 Task: Select Convenience. Add to cart, from pOpshelf for 4646 Smithfield Avenue, Lubbock, Texas 79401, Cell Number 806-758-1089, following items : Beauty Essentials Teardrop Sponge Pink - 2, Believe Beauty Youre Covered Liquid Concealer Light Beige - 1
Action: Mouse moved to (266, 130)
Screenshot: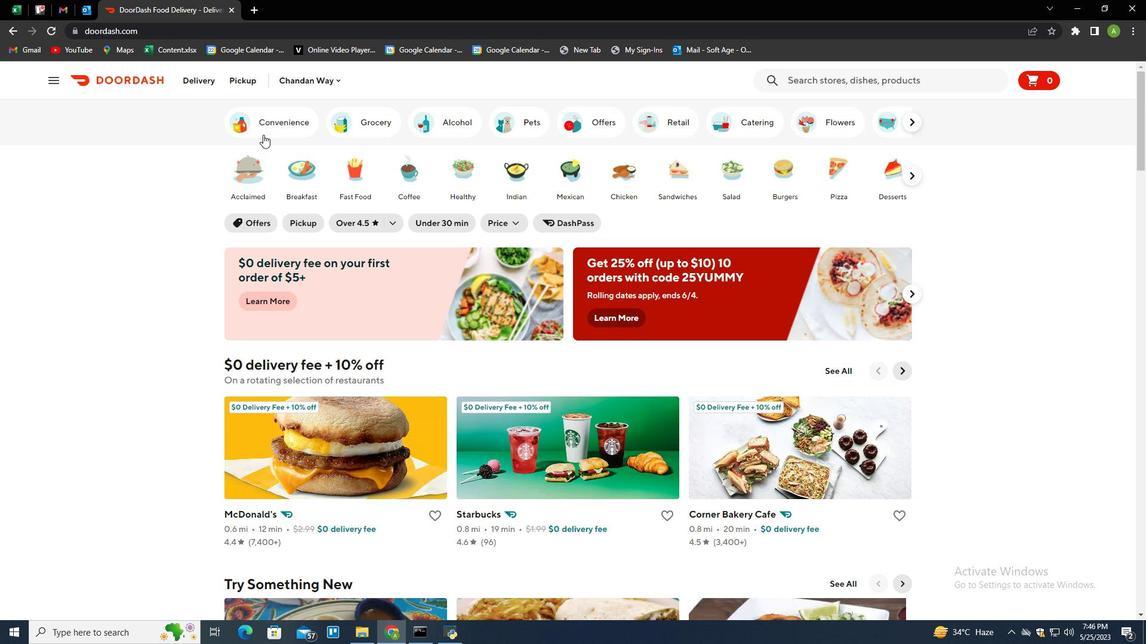 
Action: Mouse pressed left at (266, 130)
Screenshot: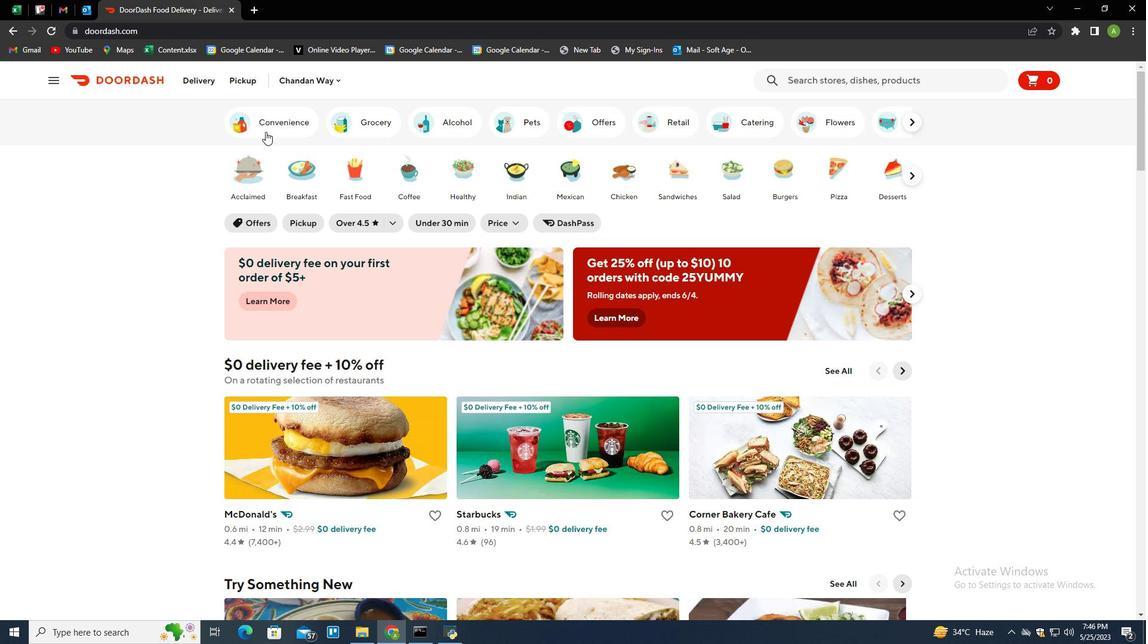
Action: Mouse moved to (798, 448)
Screenshot: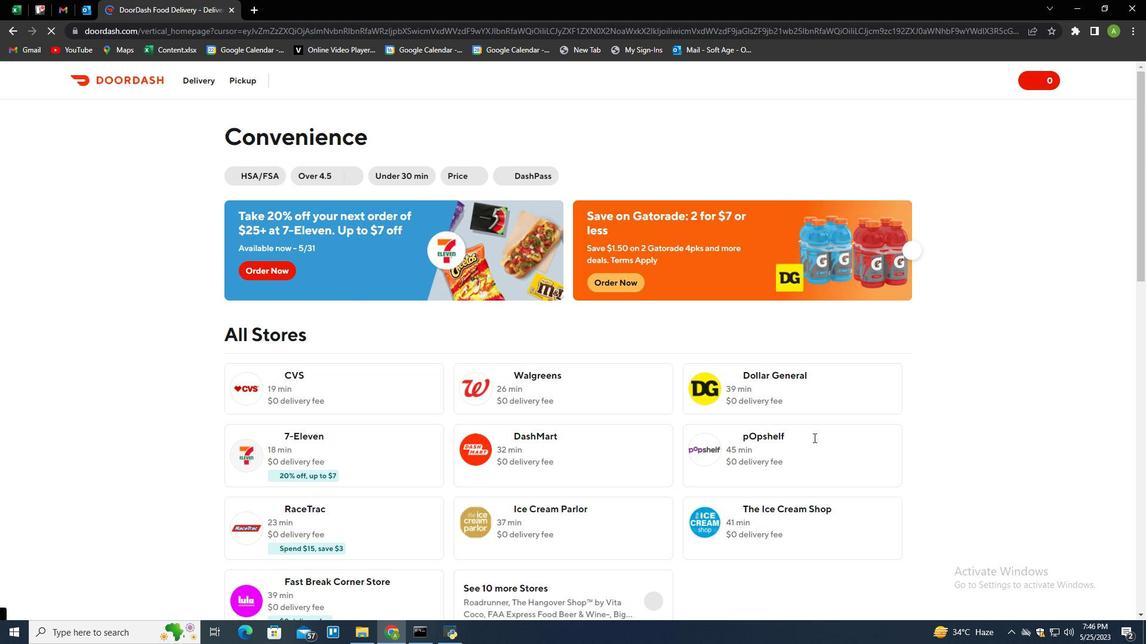 
Action: Mouse pressed left at (798, 448)
Screenshot: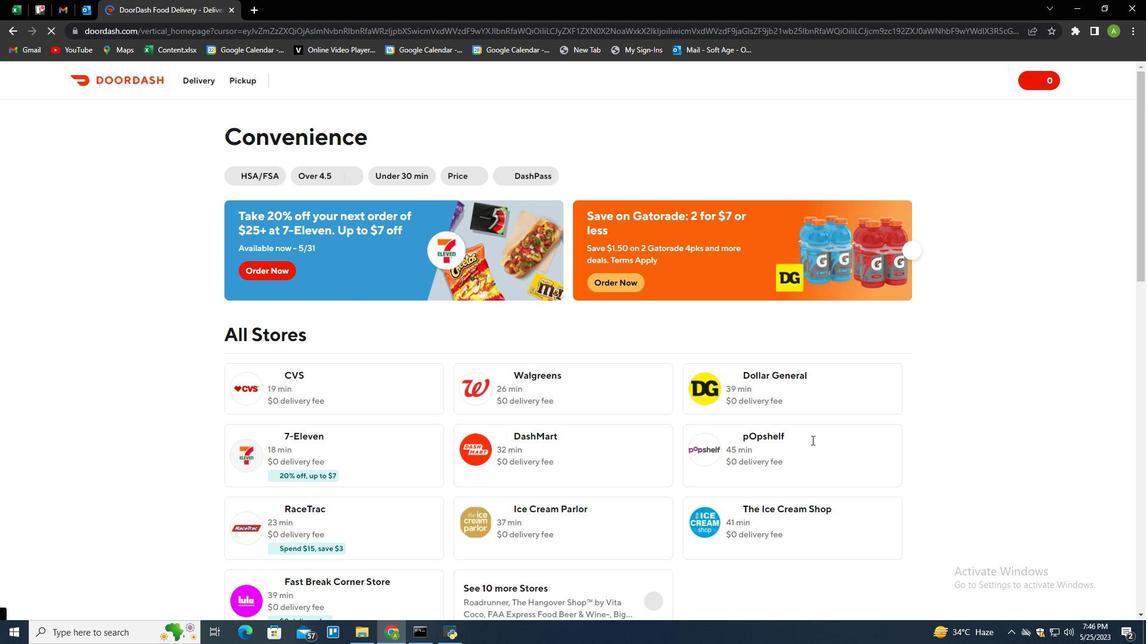 
Action: Mouse moved to (238, 78)
Screenshot: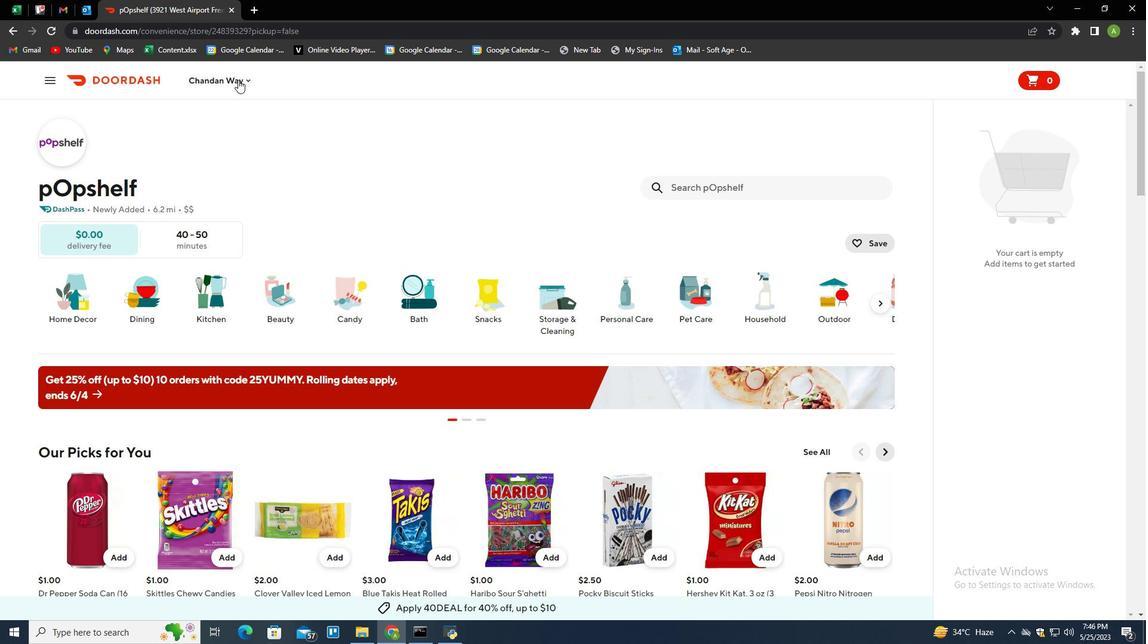 
Action: Mouse pressed left at (238, 78)
Screenshot: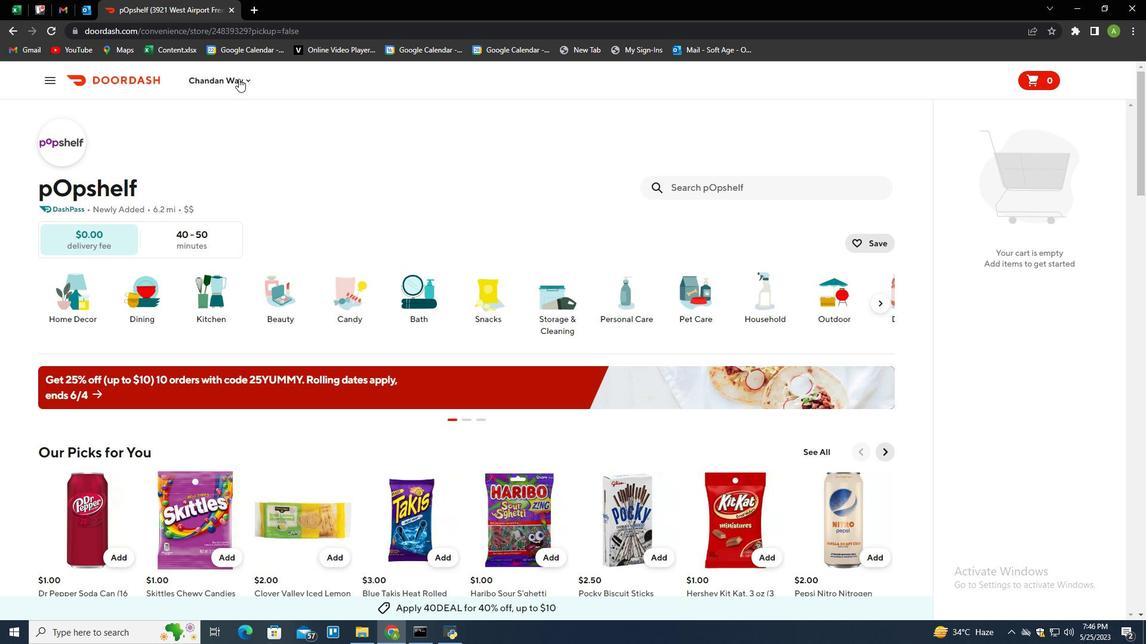 
Action: Mouse moved to (255, 128)
Screenshot: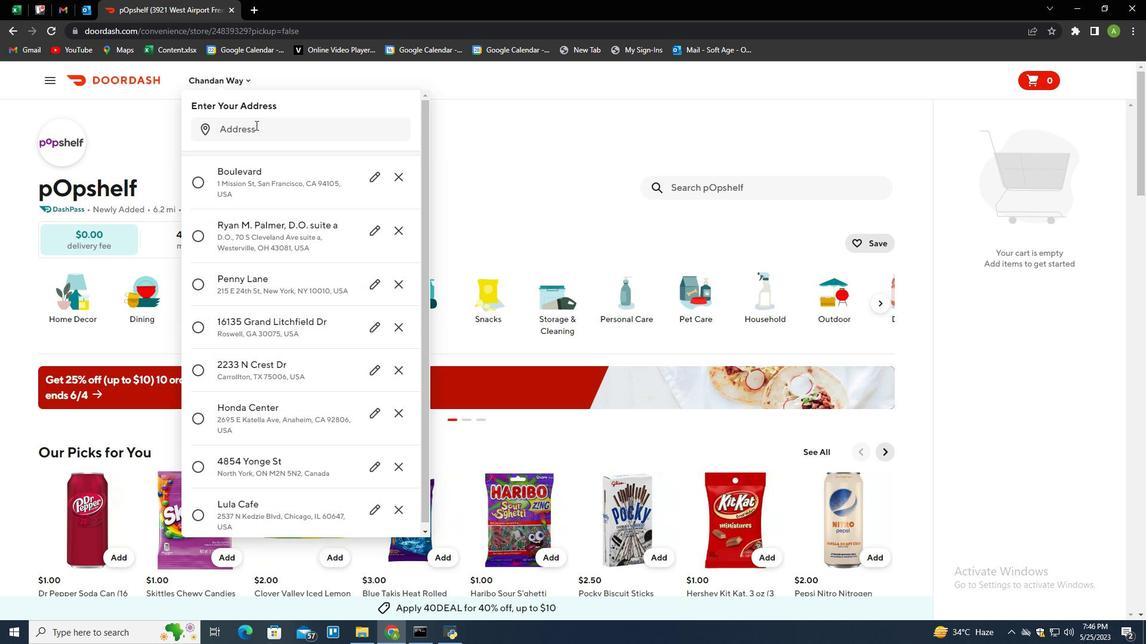 
Action: Mouse pressed left at (255, 128)
Screenshot: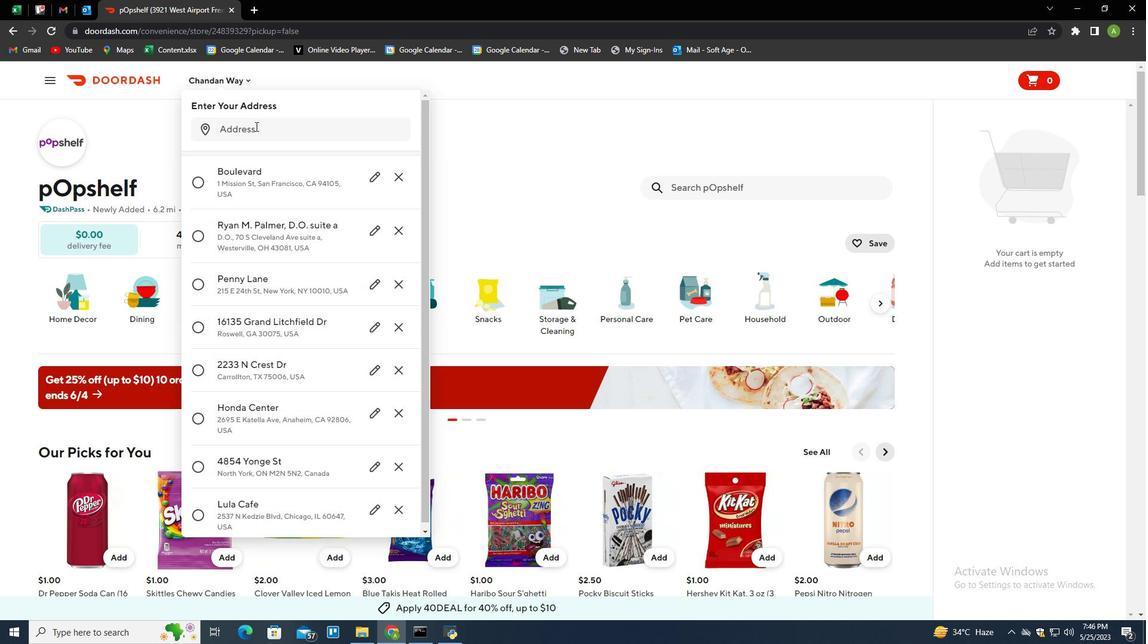
Action: Mouse moved to (206, 140)
Screenshot: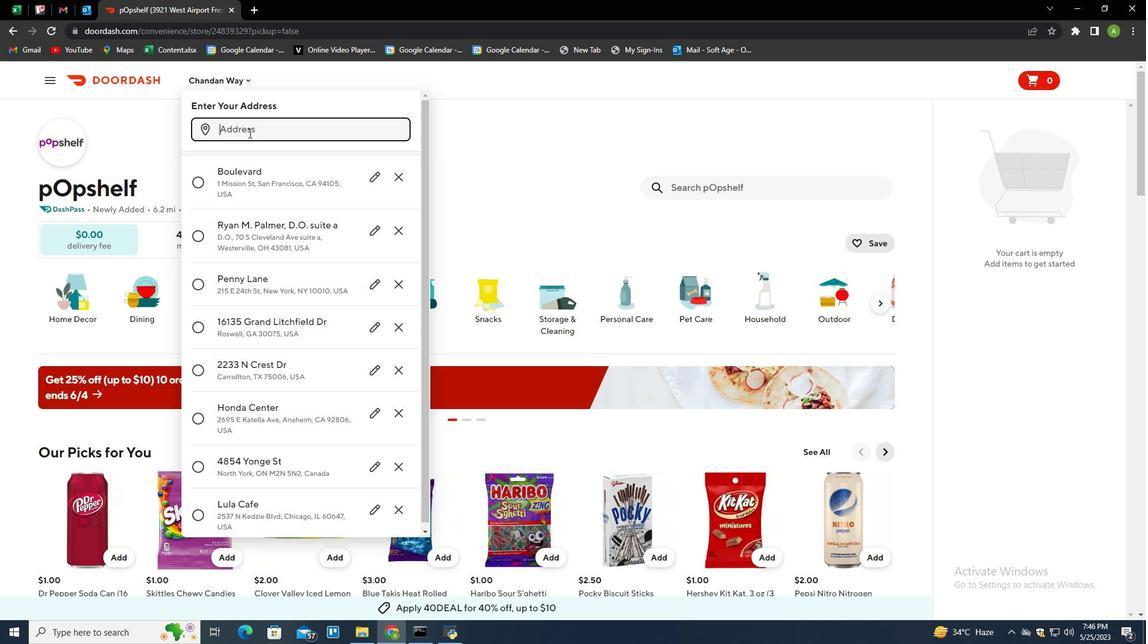
Action: Key pressed 4646<Key.space>smithfield<Key.space>avenue,<Key.space>lubbock,<Key.space>texas<Key.space>79401<Key.enter>
Screenshot: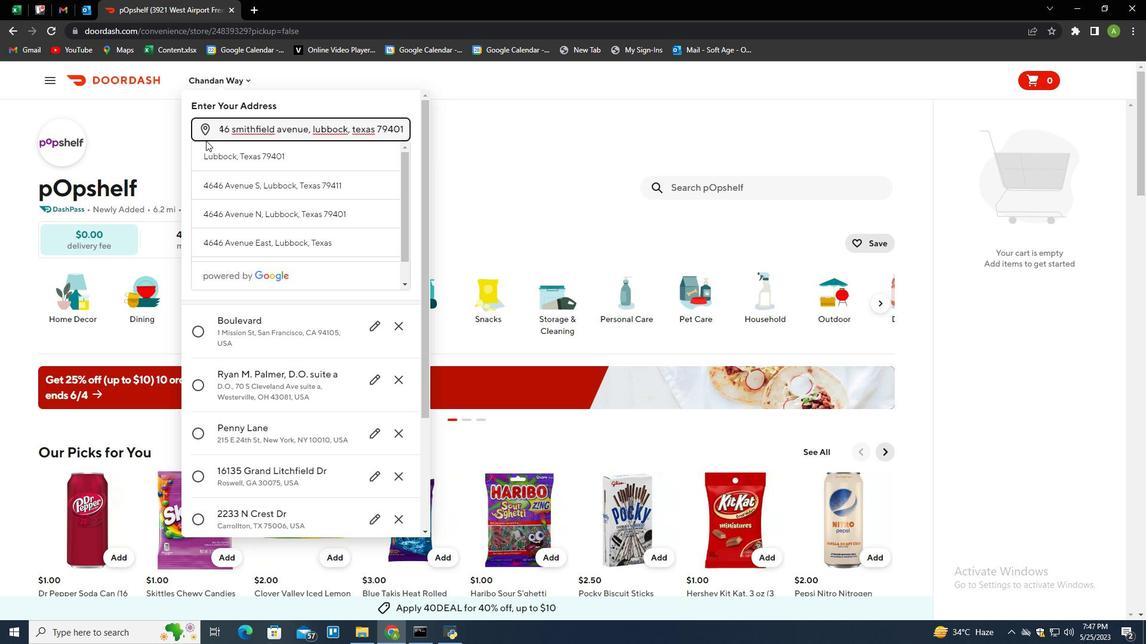 
Action: Mouse moved to (350, 458)
Screenshot: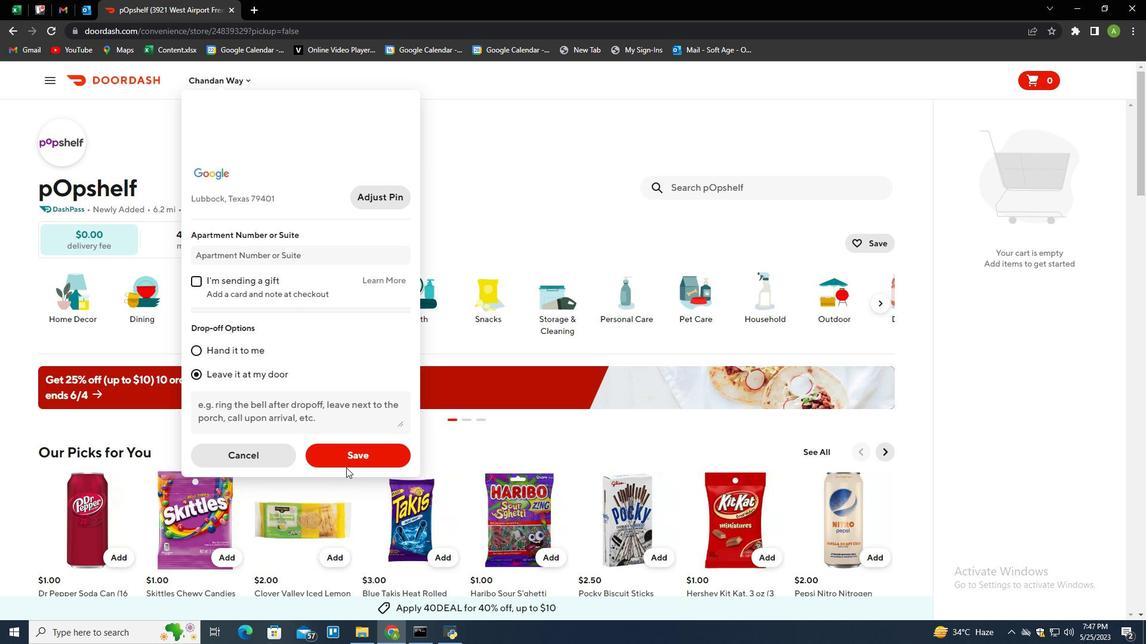 
Action: Mouse pressed left at (350, 458)
Screenshot: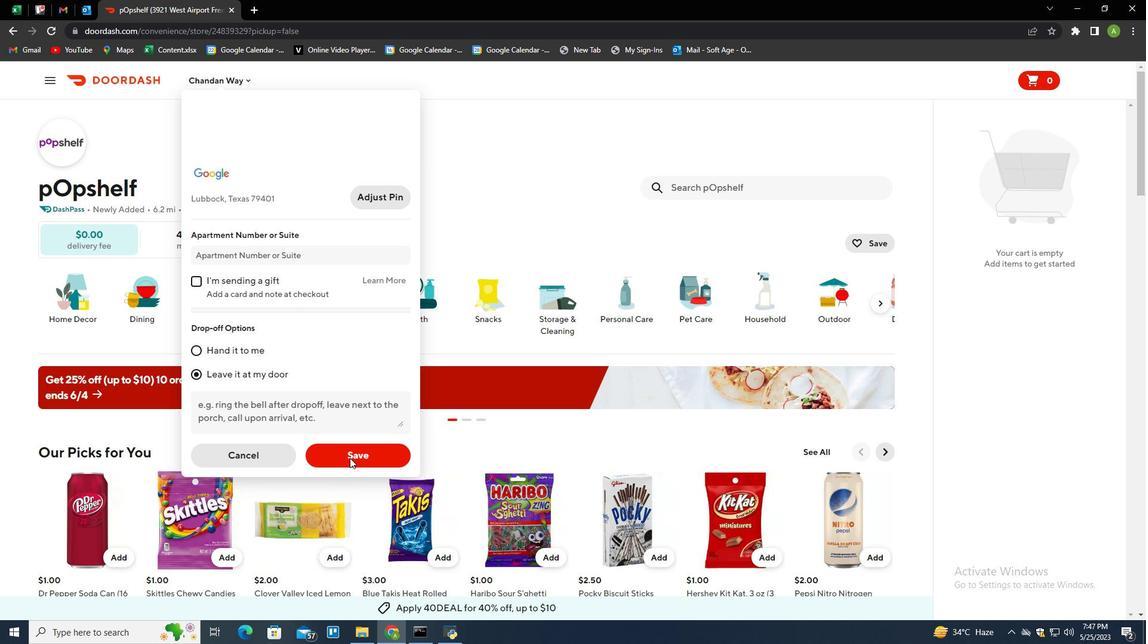 
Action: Mouse moved to (697, 184)
Screenshot: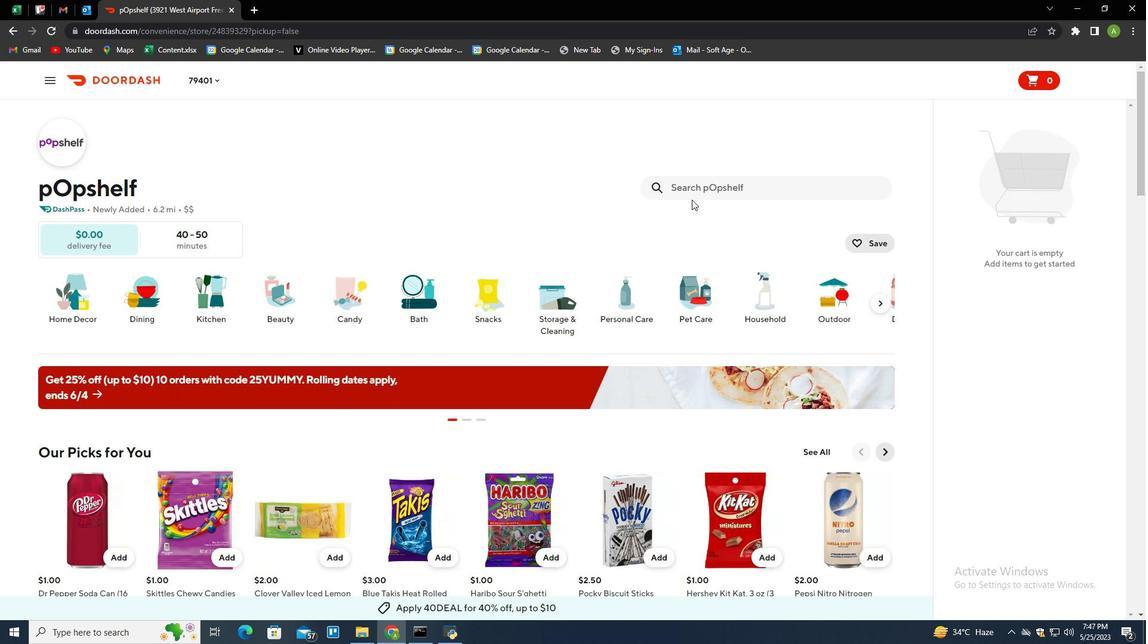 
Action: Mouse pressed left at (697, 184)
Screenshot: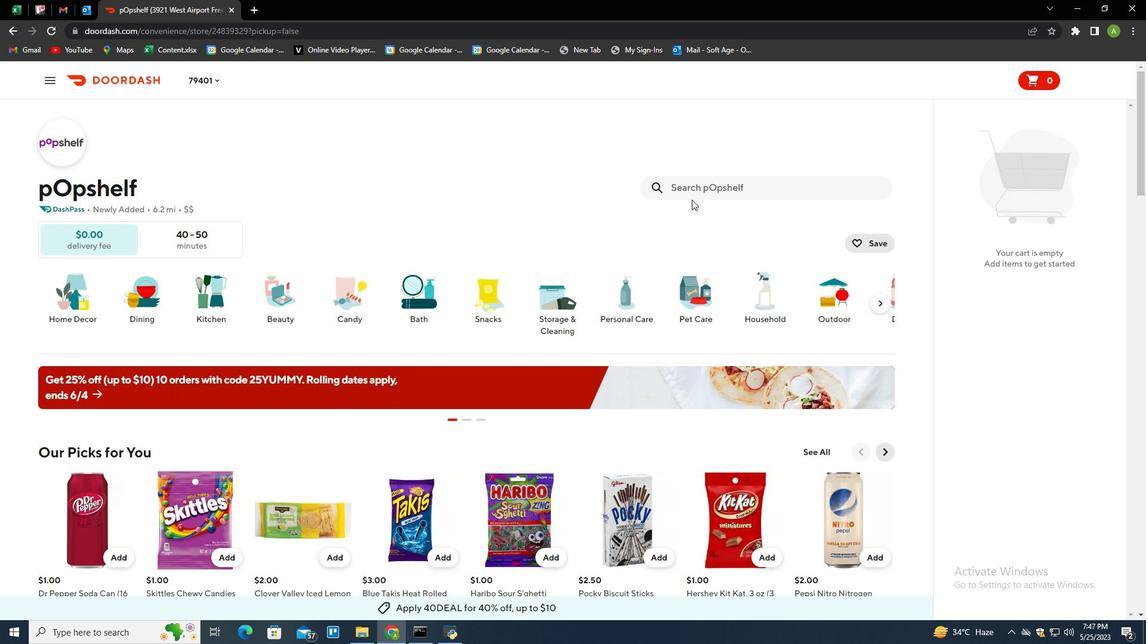 
Action: Mouse moved to (637, 223)
Screenshot: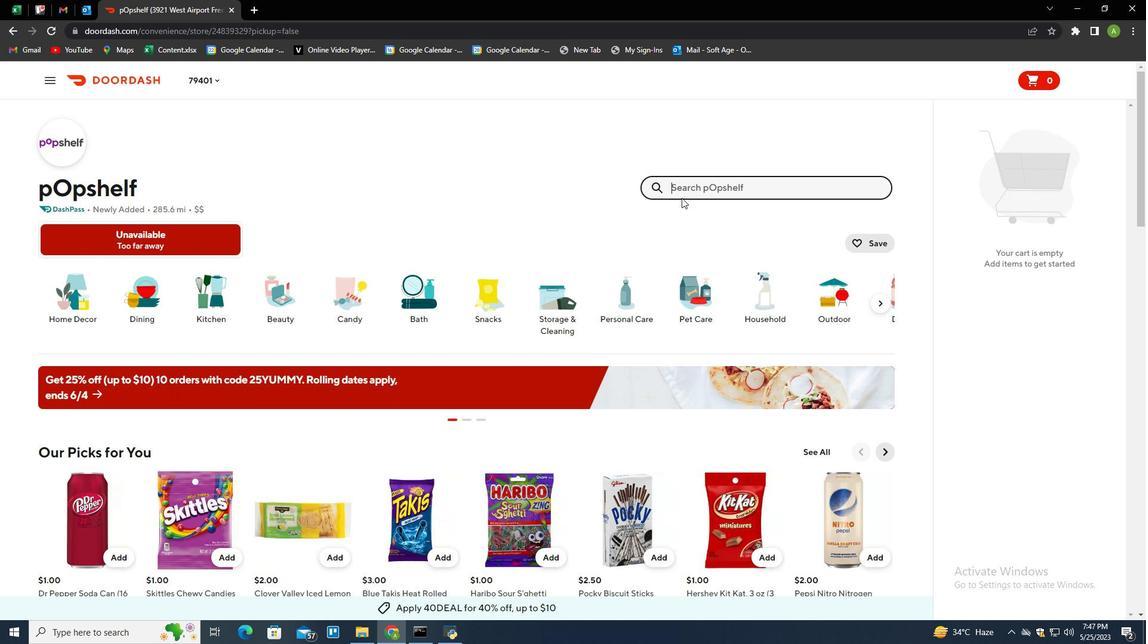 
Action: Key pressed beauty<Key.space>essentials<Key.space>teardrop<Key.space>sponge<Key.space>pink<Key.enter>
Screenshot: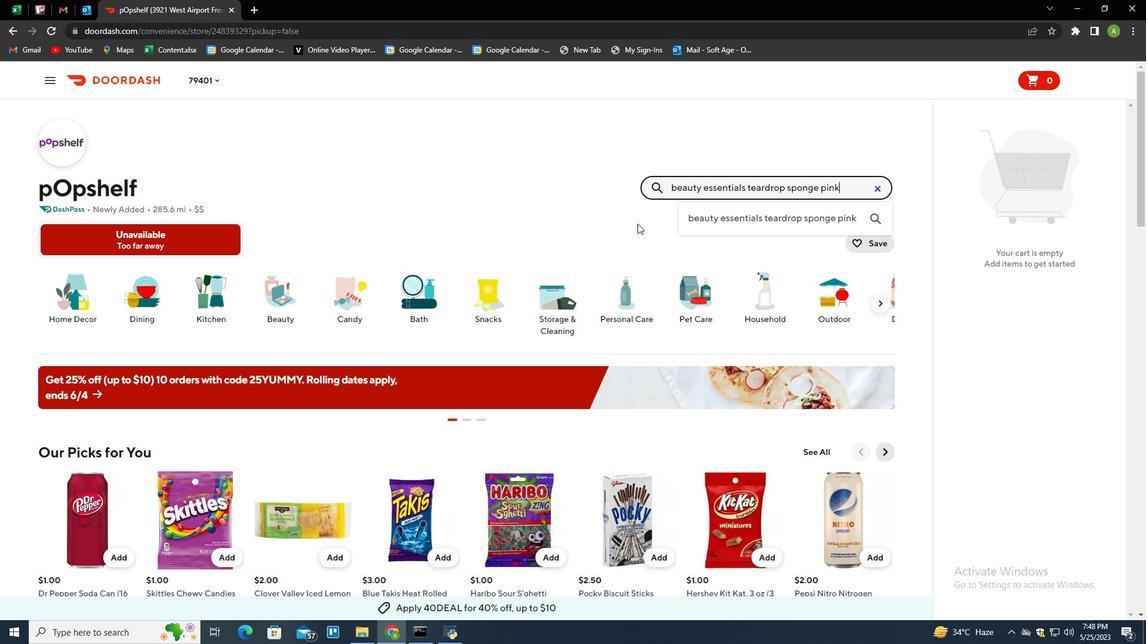 
Action: Mouse moved to (103, 311)
Screenshot: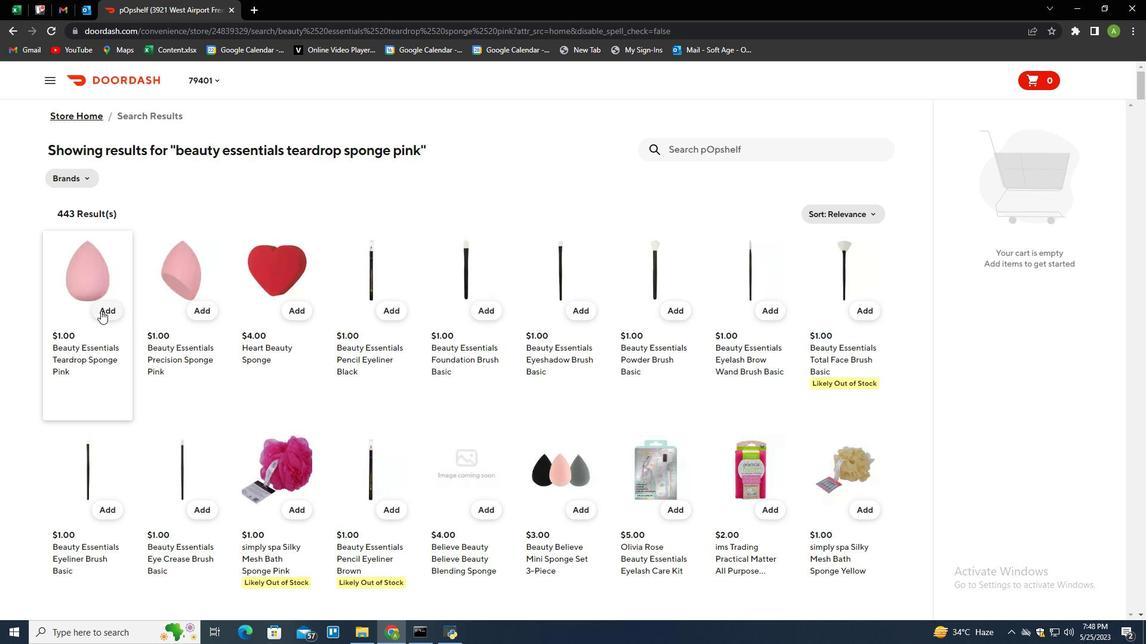 
Action: Mouse pressed left at (103, 311)
Screenshot: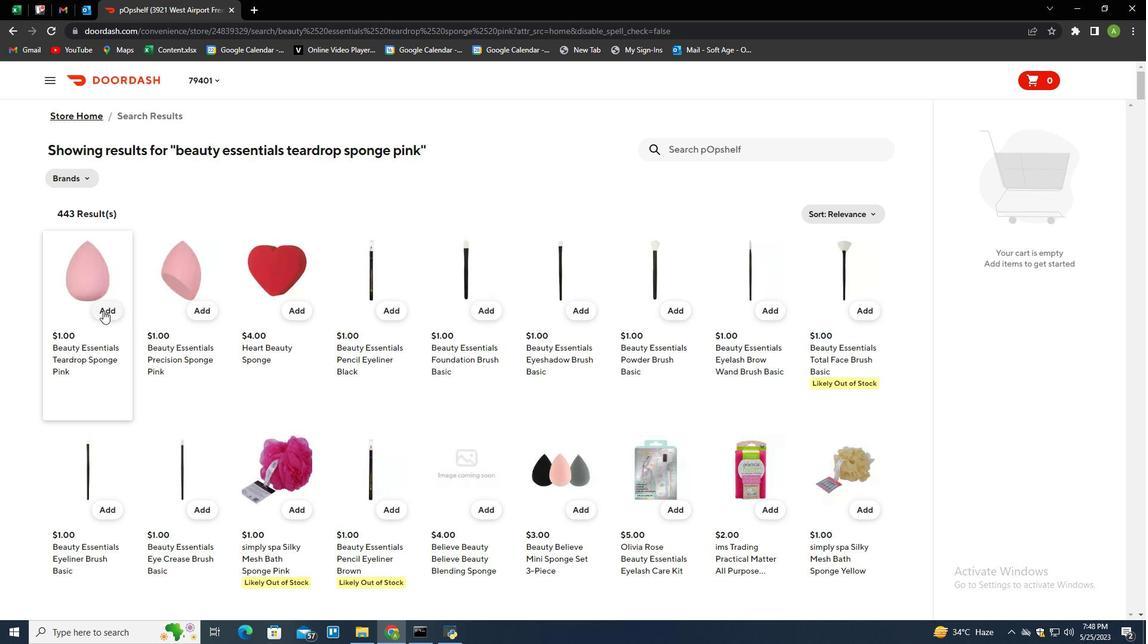 
Action: Mouse moved to (1104, 208)
Screenshot: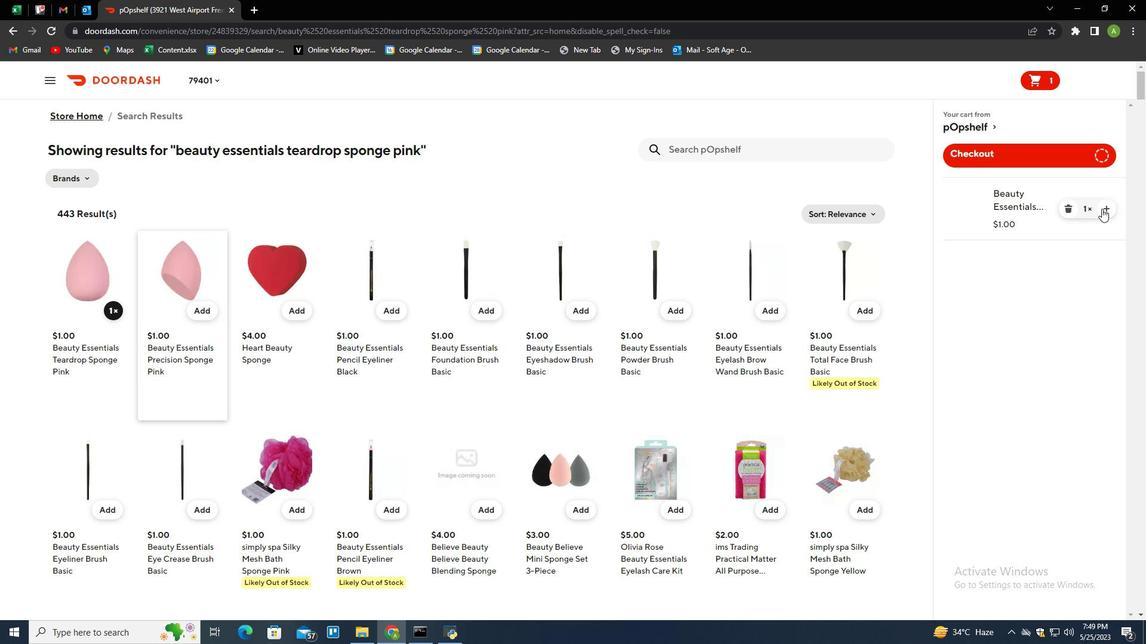 
Action: Mouse pressed left at (1104, 208)
Screenshot: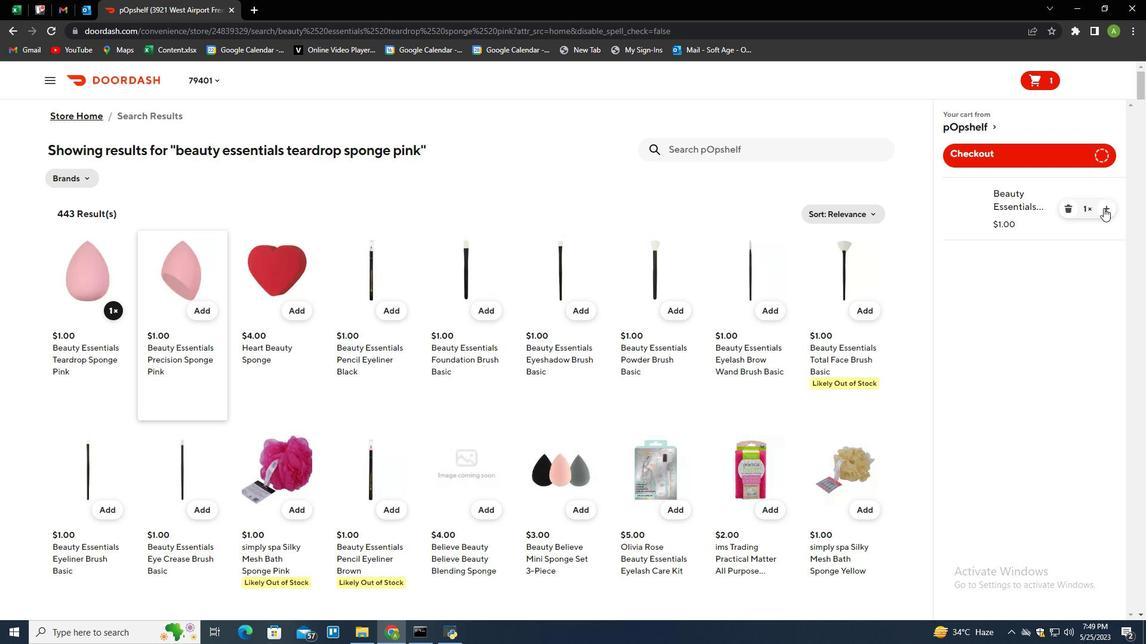 
Action: Mouse moved to (739, 141)
Screenshot: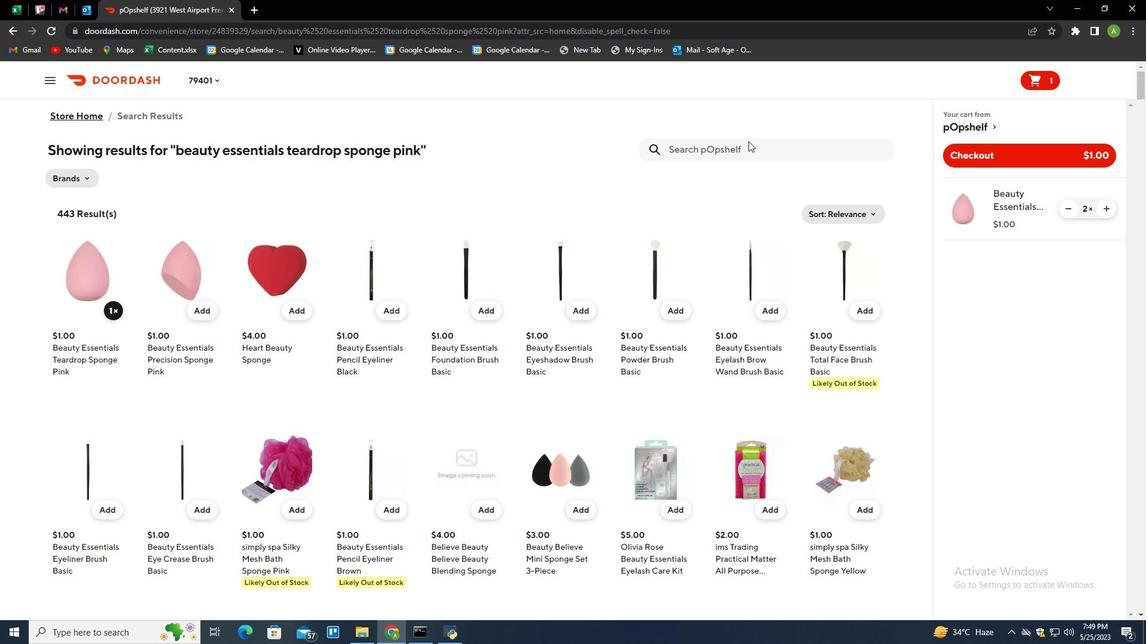
Action: Mouse pressed left at (739, 141)
Screenshot: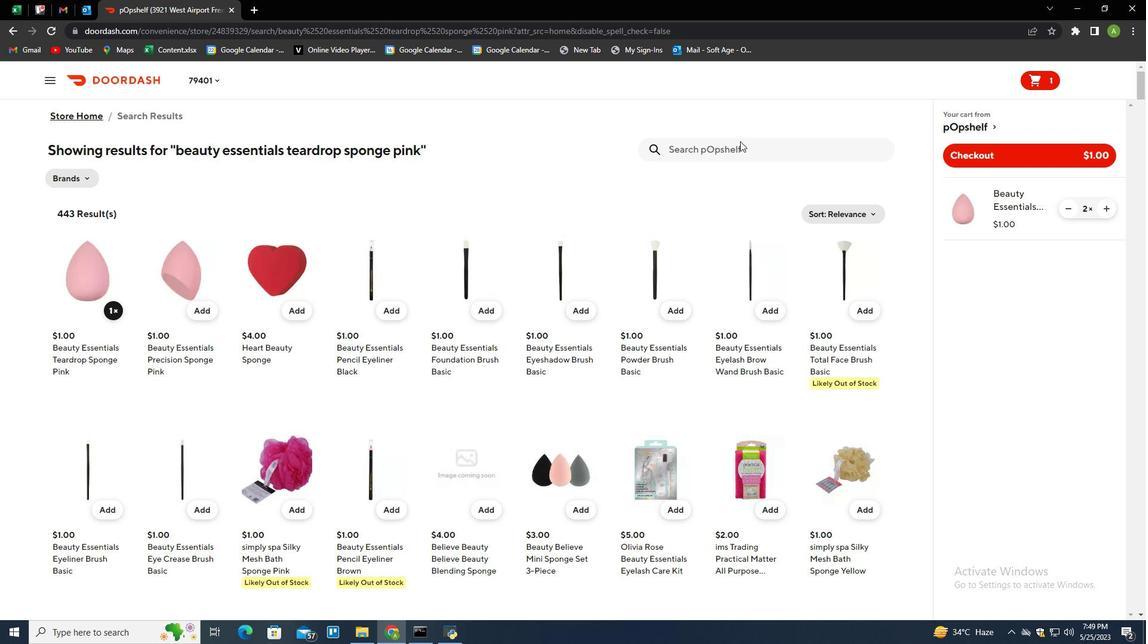 
Action: Mouse moved to (711, 150)
Screenshot: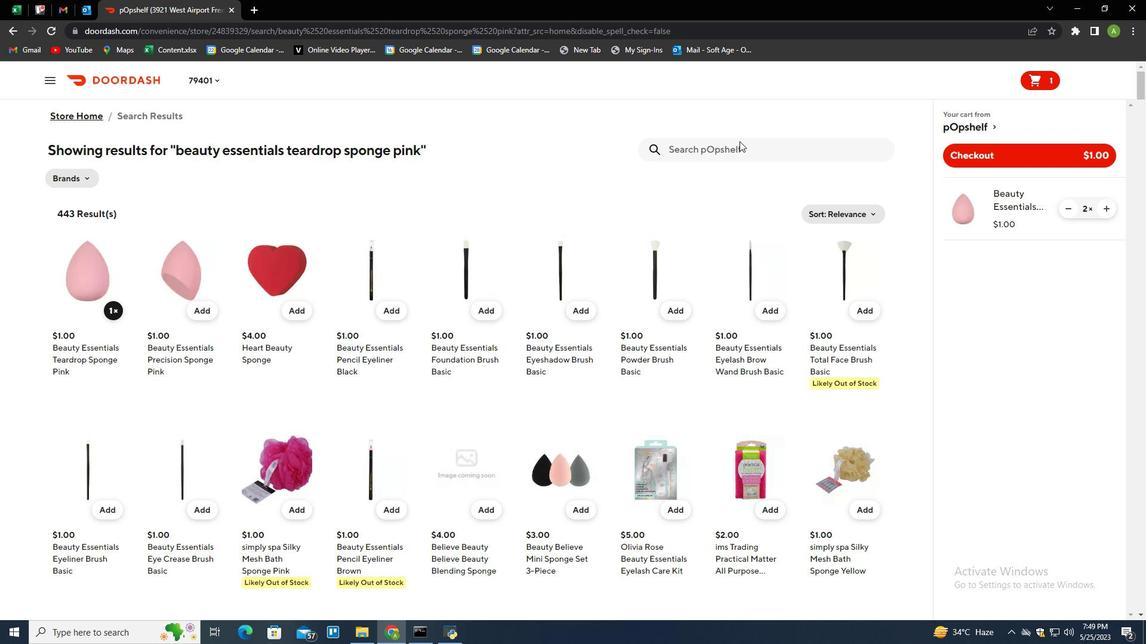 
Action: Key pressed believe<Key.space>beau<Key.backspace>uty<Key.space>youre<Key.space>con<Key.backspace>vered<Key.space>liquid<Key.space>concealer<Key.space>light<Key.space>beige<Key.enter>
Screenshot: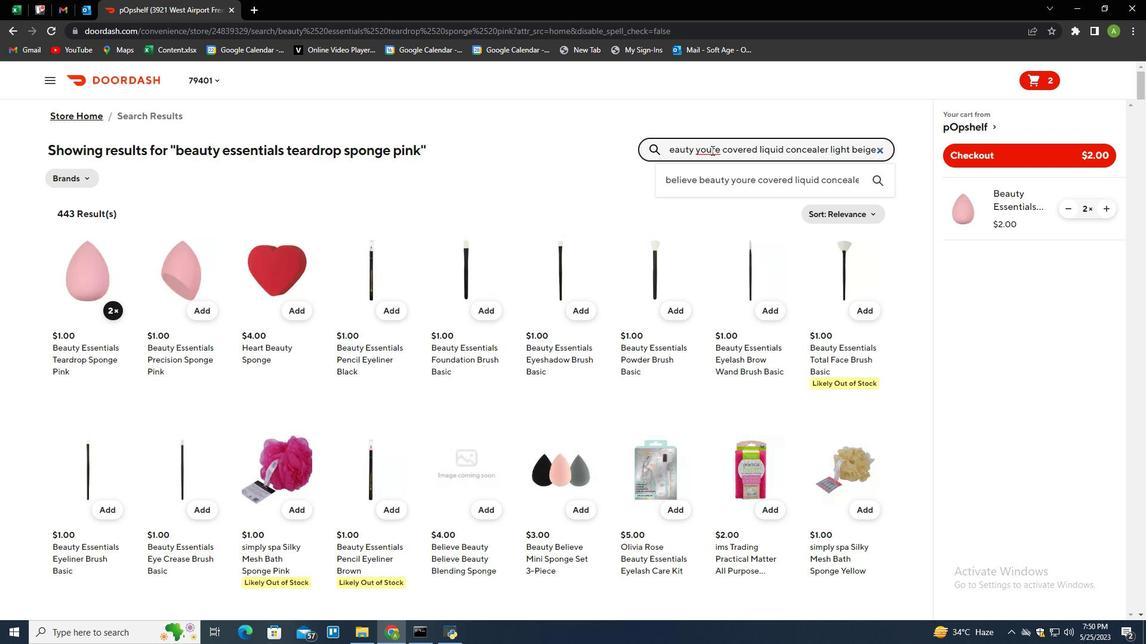 
Action: Mouse moved to (108, 315)
Screenshot: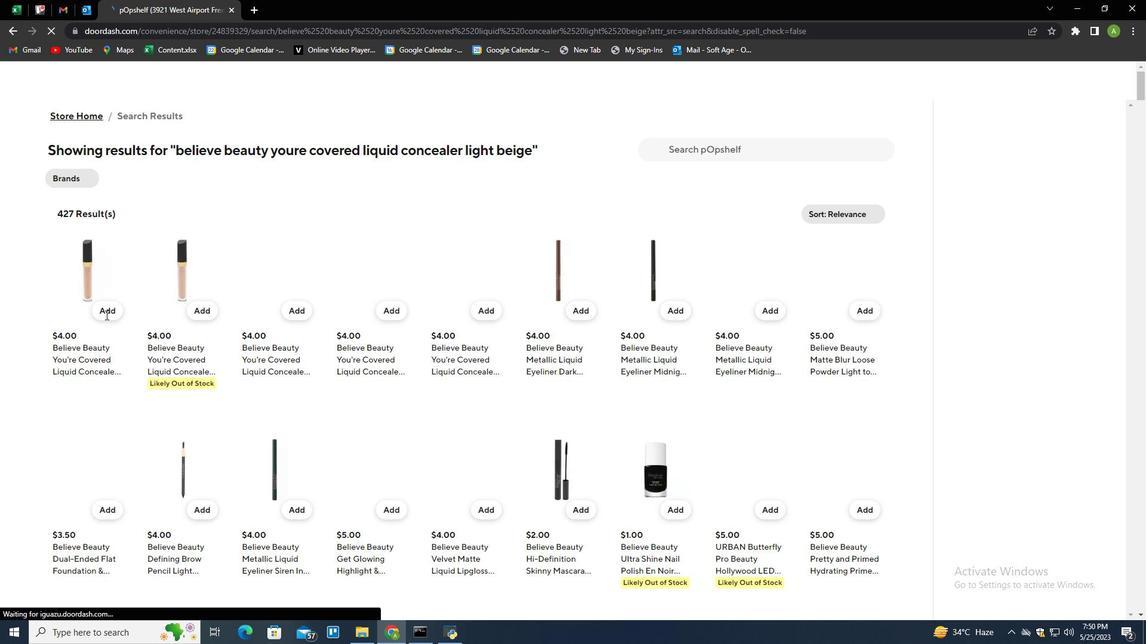 
Action: Mouse pressed left at (108, 315)
Screenshot: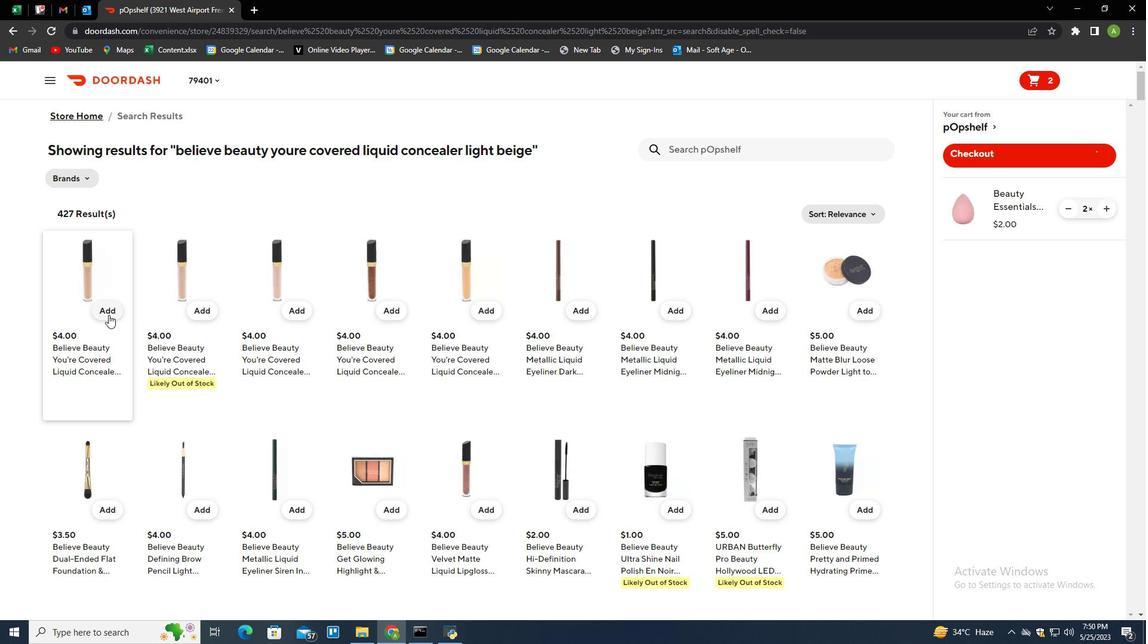 
Action: Mouse moved to (971, 160)
Screenshot: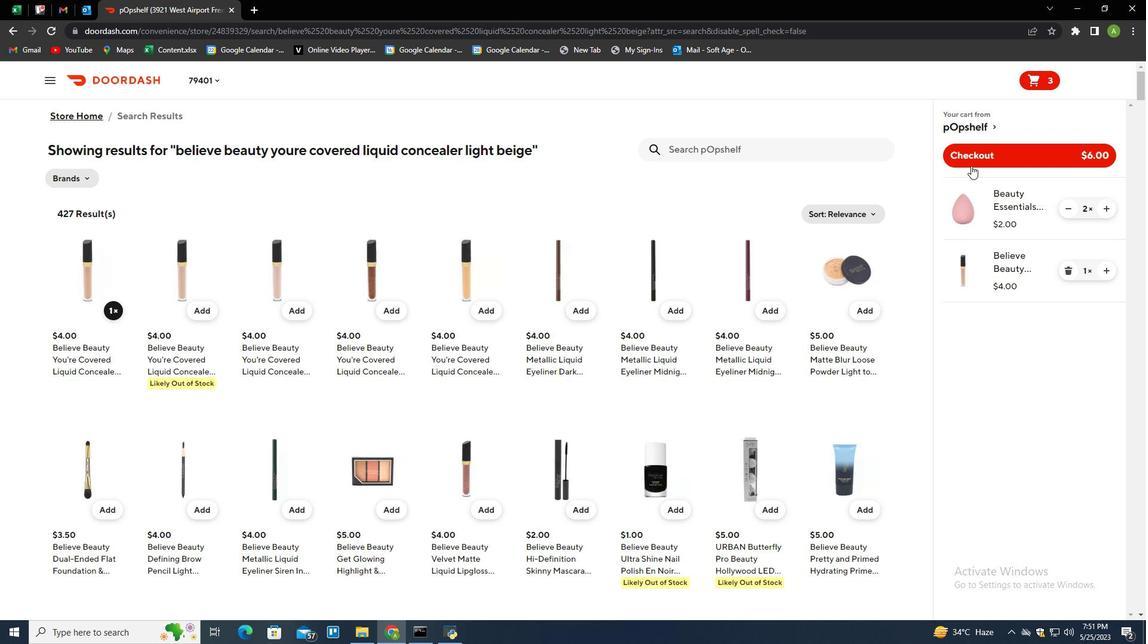 
Action: Mouse pressed left at (971, 160)
Screenshot: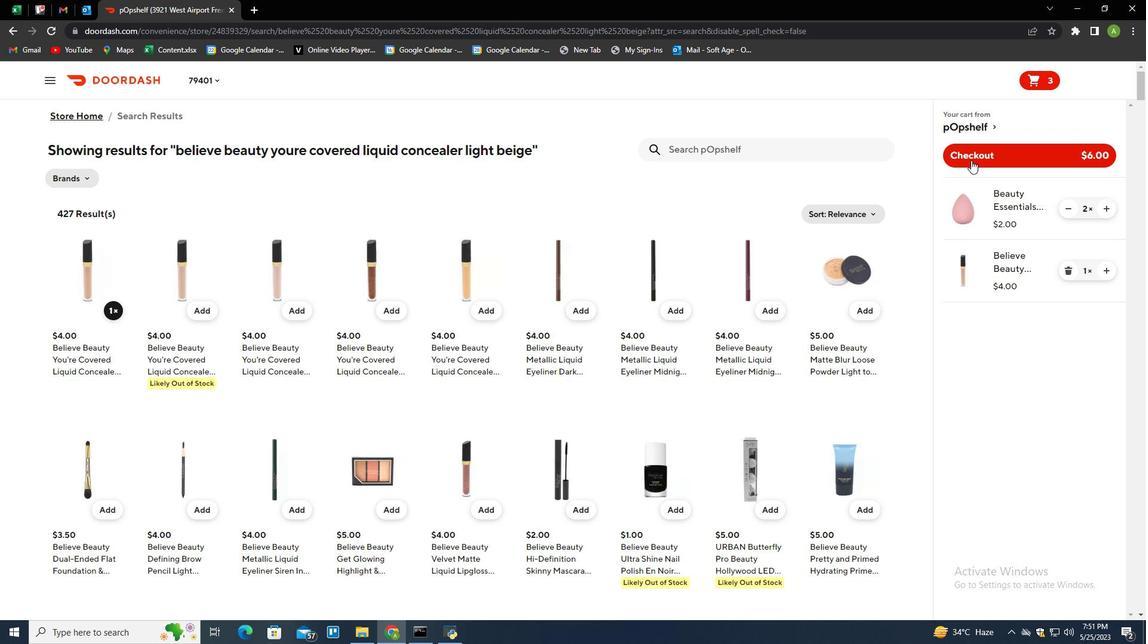 
Action: Mouse moved to (965, 160)
Screenshot: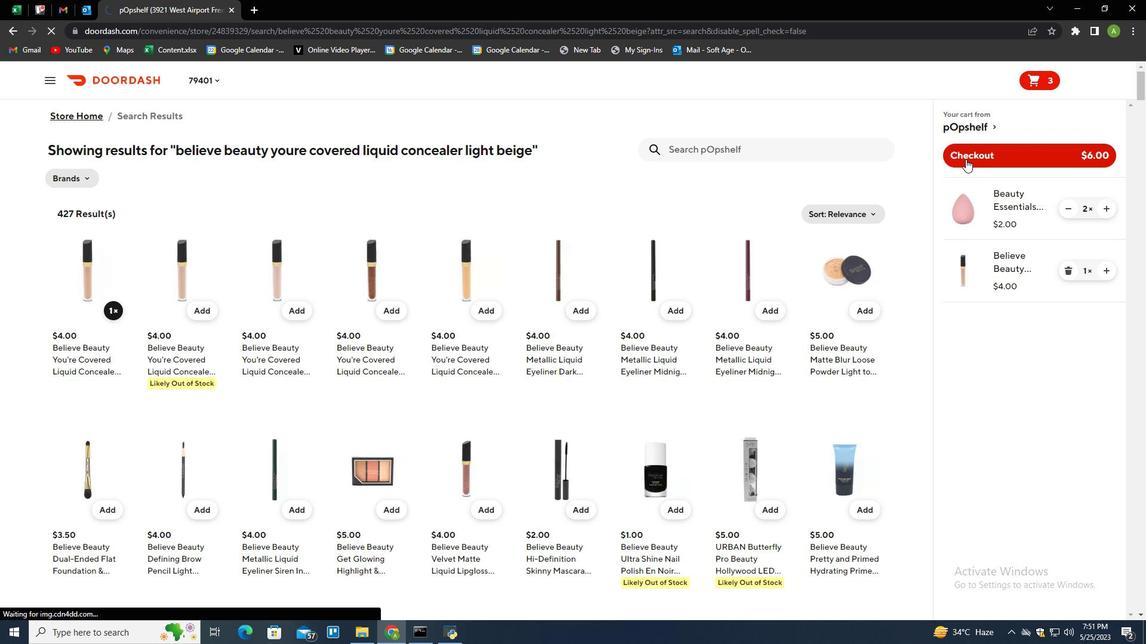 
